 Task: Move the task Integrate website with a new web content management system (CMS) to the section Done in the project AztecBridge and filter the tasks in the project by High Priority
Action: Mouse moved to (576, 496)
Screenshot: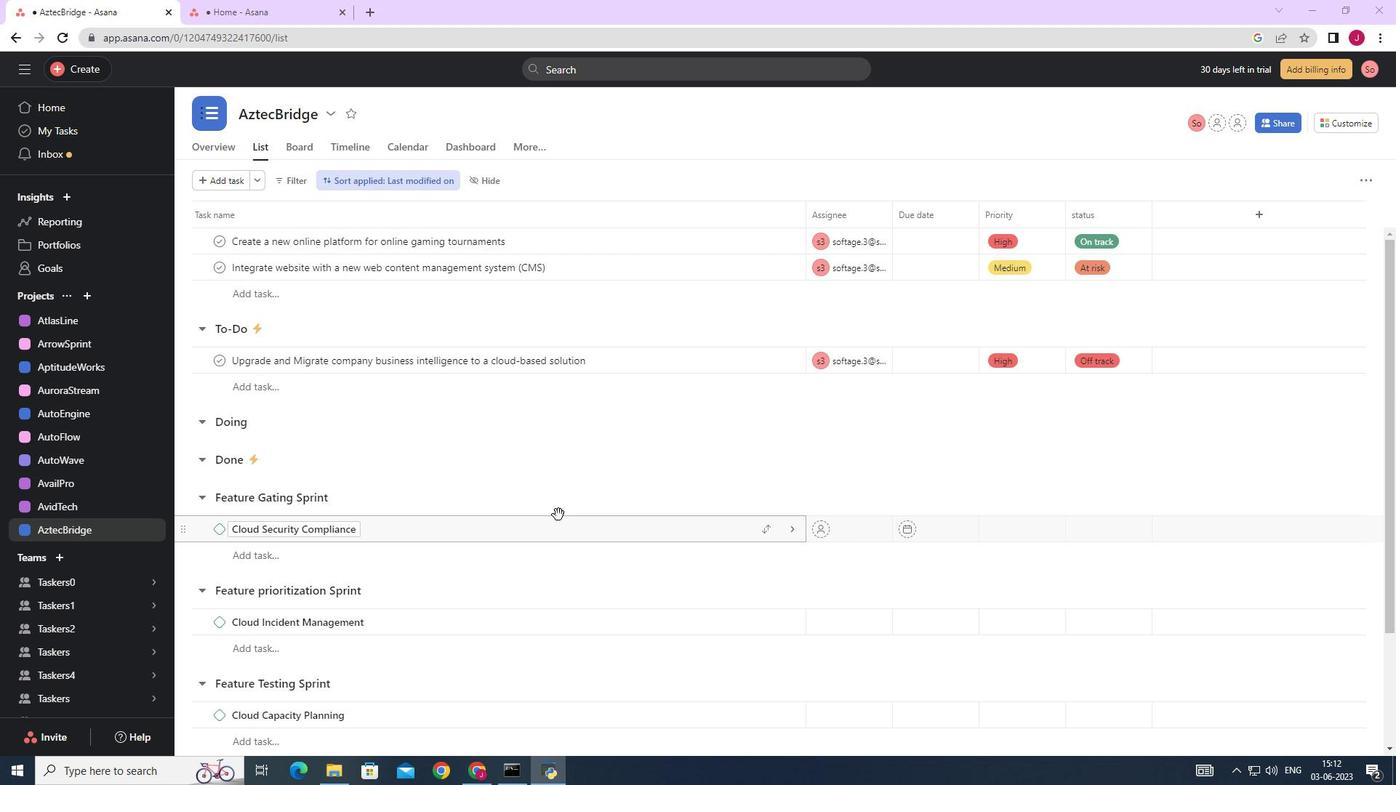
Action: Mouse scrolled (576, 497) with delta (0, 0)
Screenshot: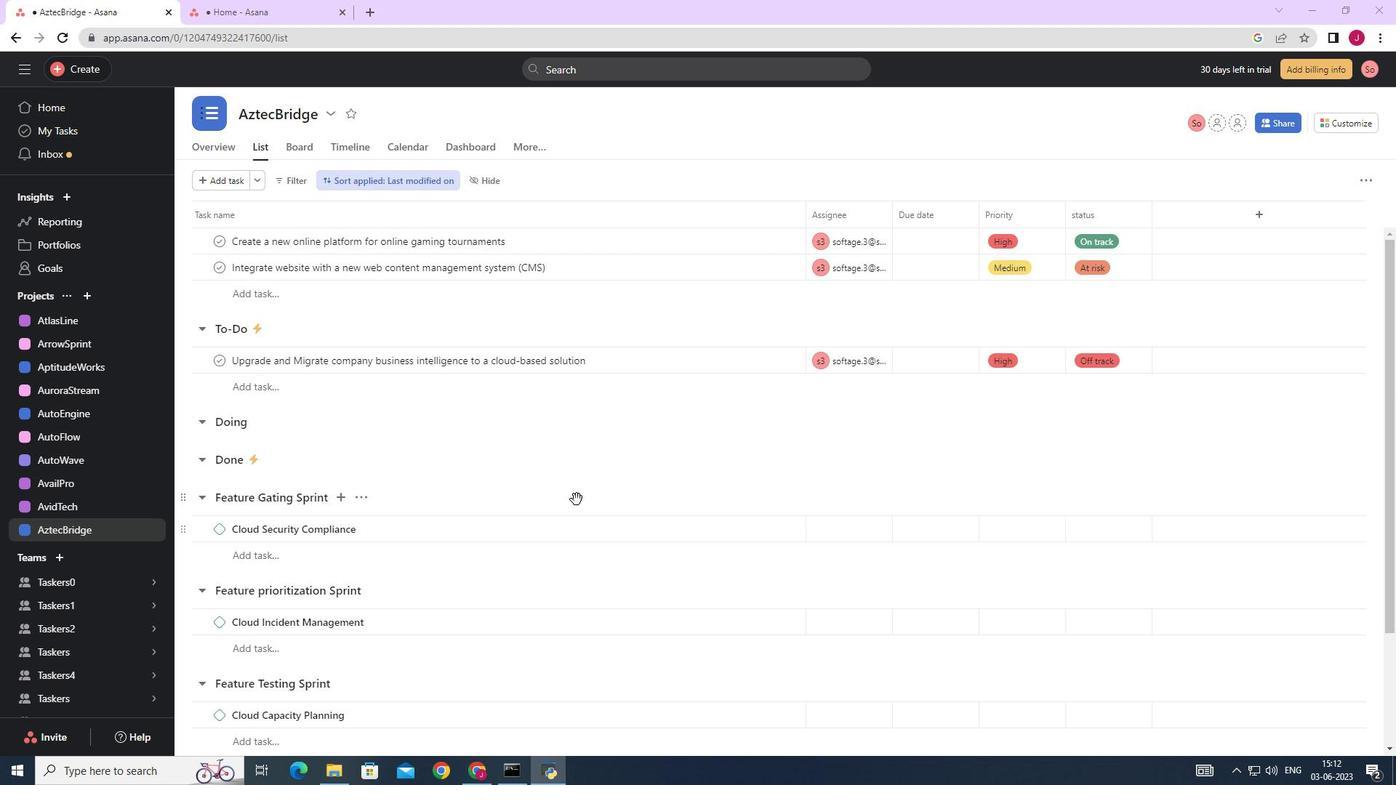 
Action: Mouse moved to (762, 263)
Screenshot: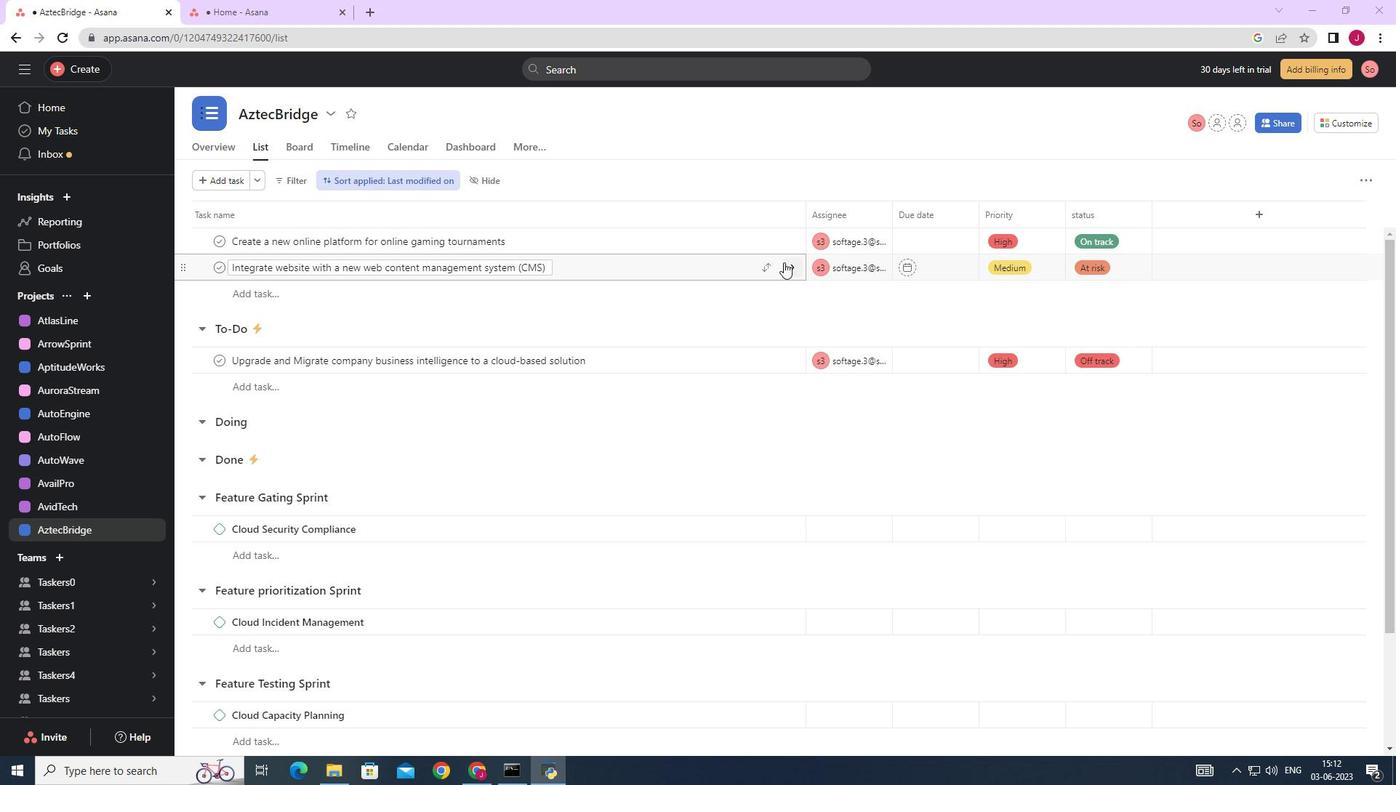 
Action: Mouse pressed left at (762, 263)
Screenshot: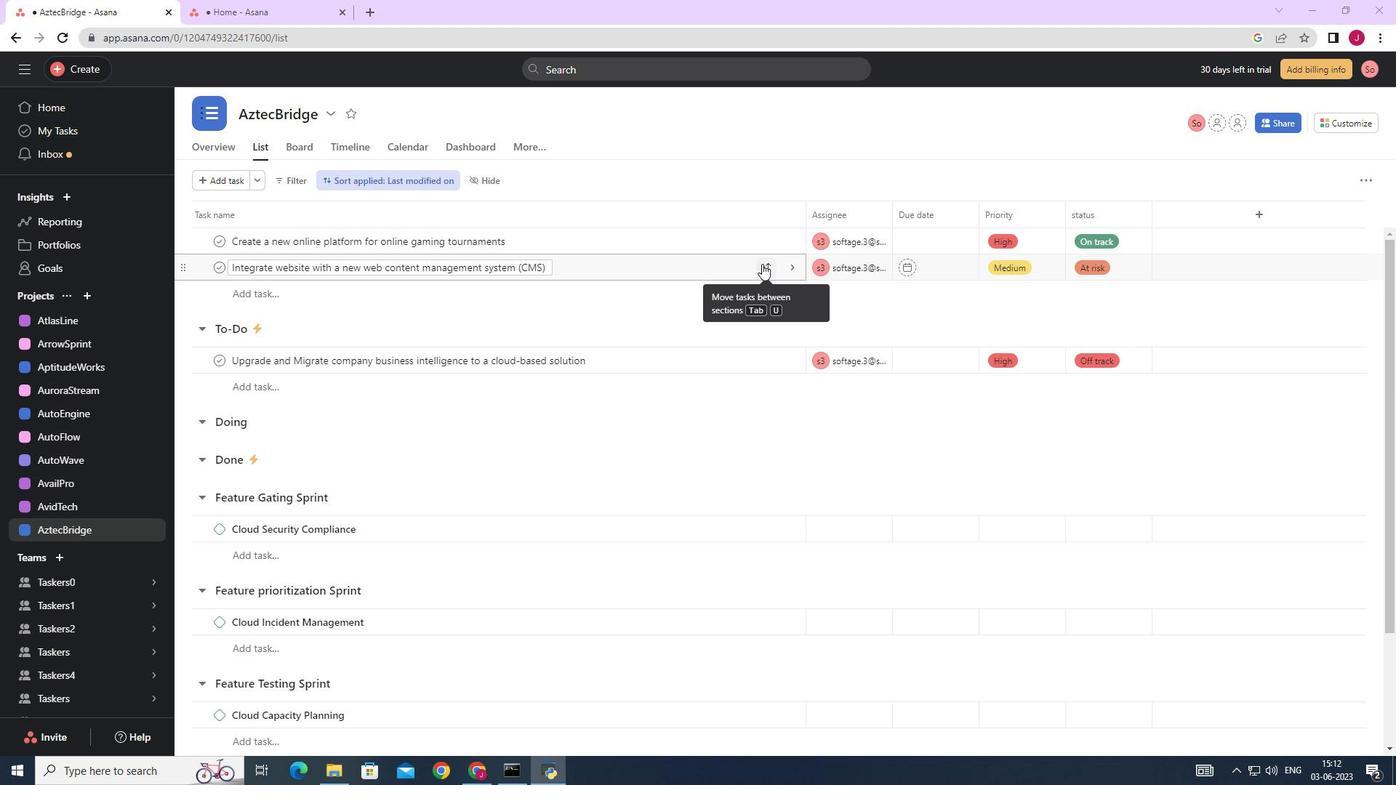 
Action: Mouse moved to (666, 394)
Screenshot: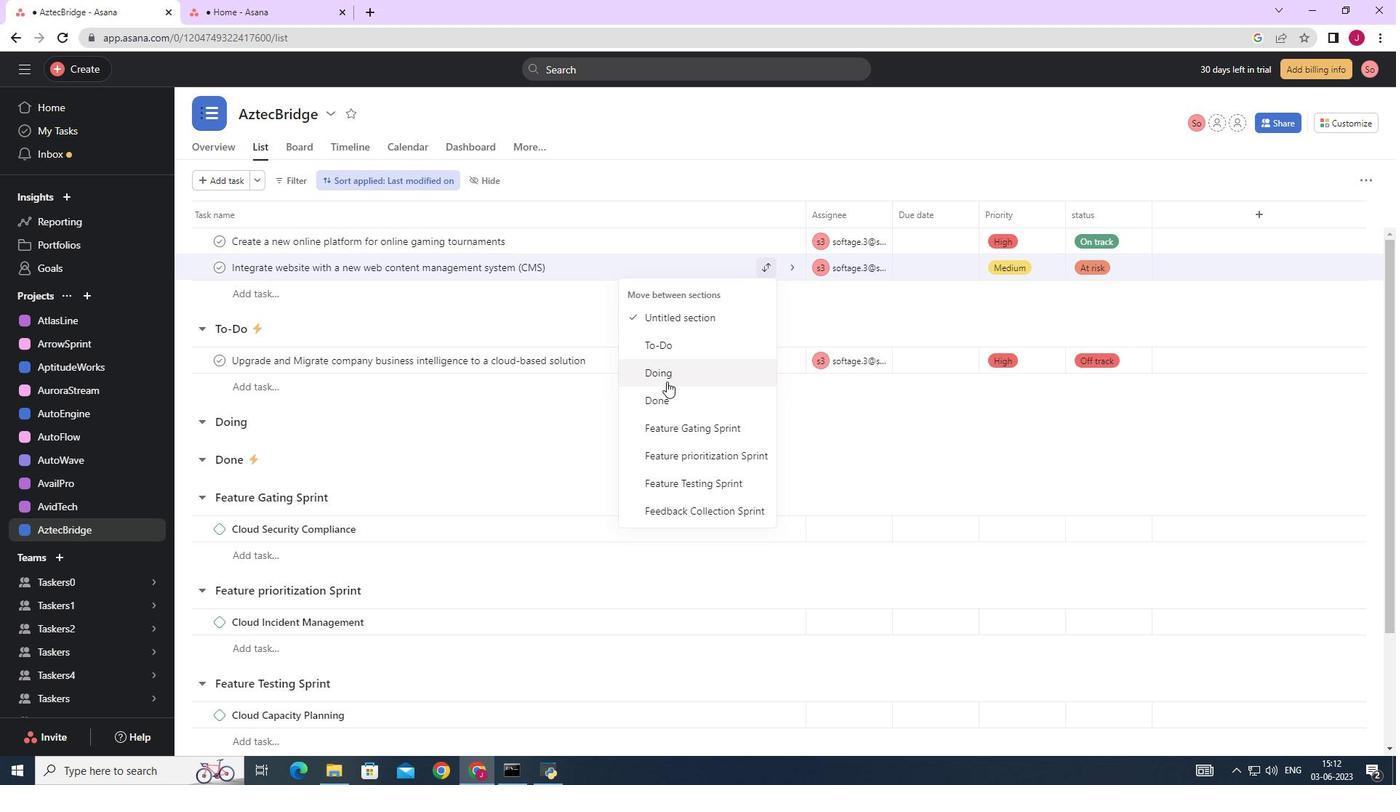 
Action: Mouse pressed left at (666, 394)
Screenshot: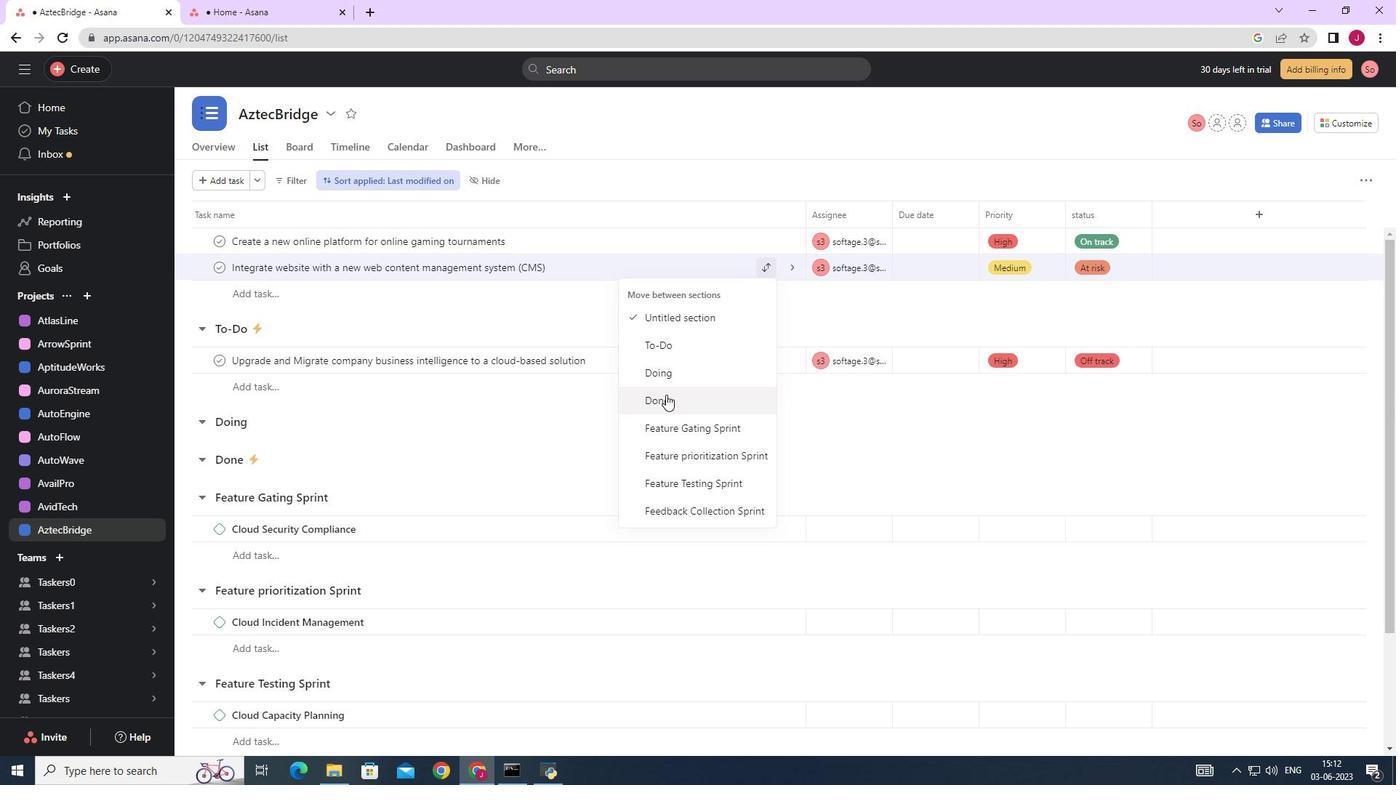 
Action: Mouse moved to (293, 180)
Screenshot: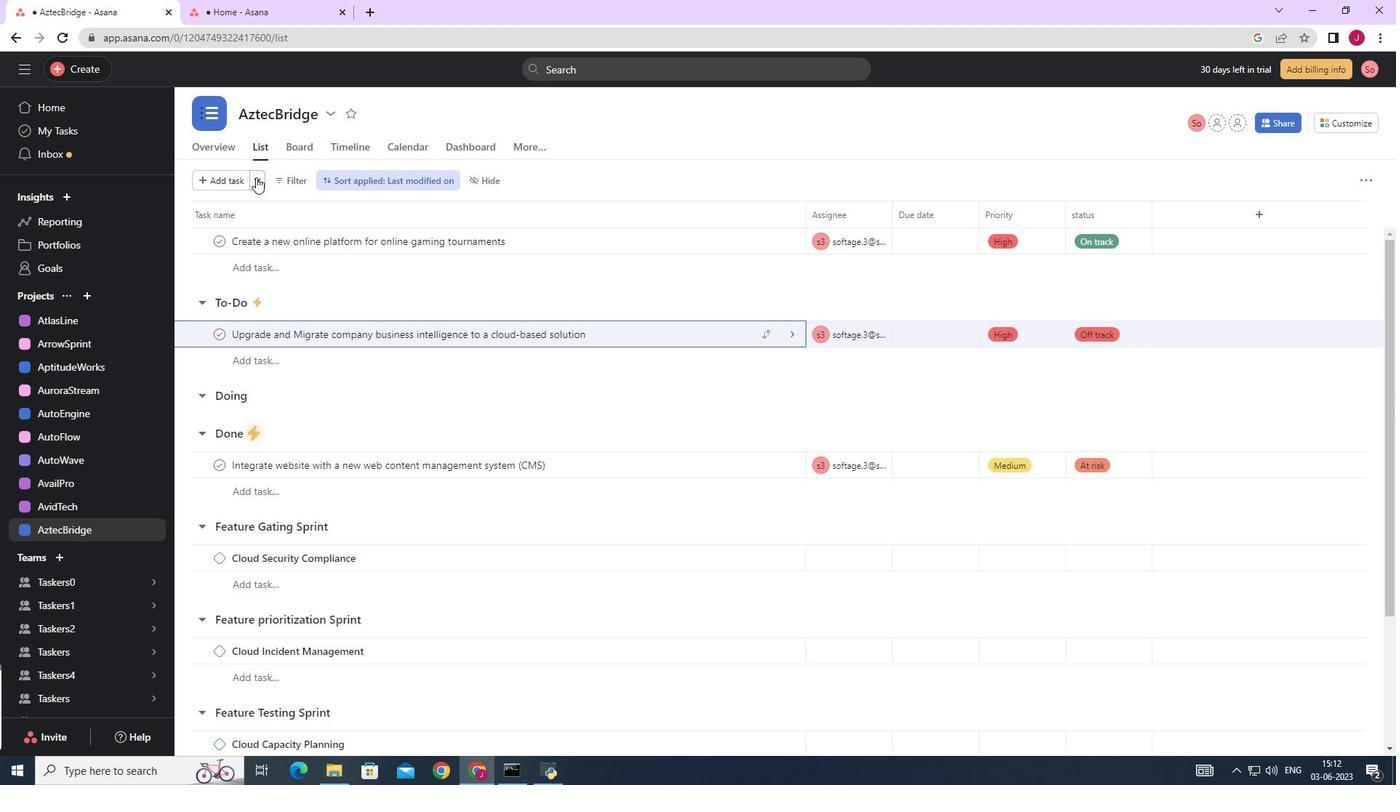 
Action: Mouse pressed left at (293, 180)
Screenshot: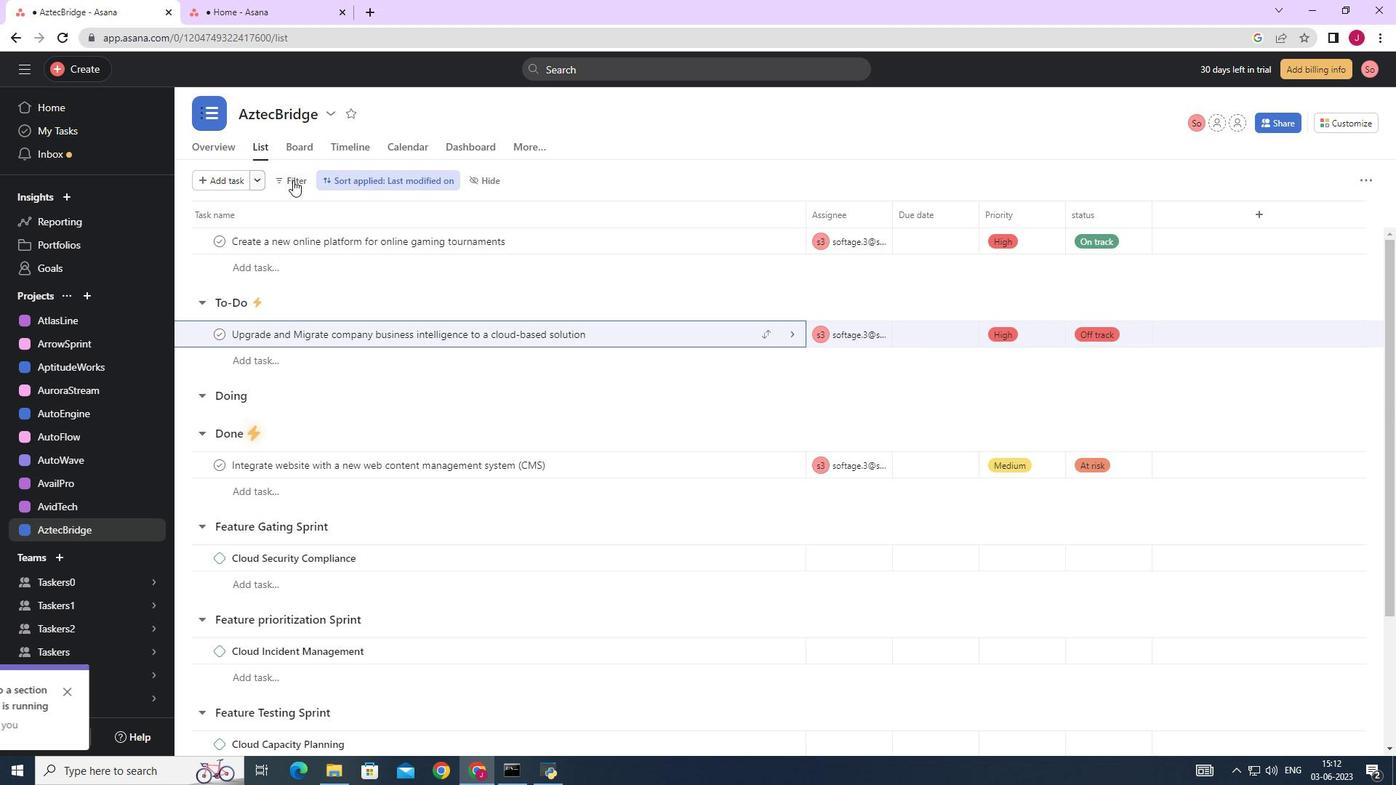 
Action: Mouse moved to (351, 295)
Screenshot: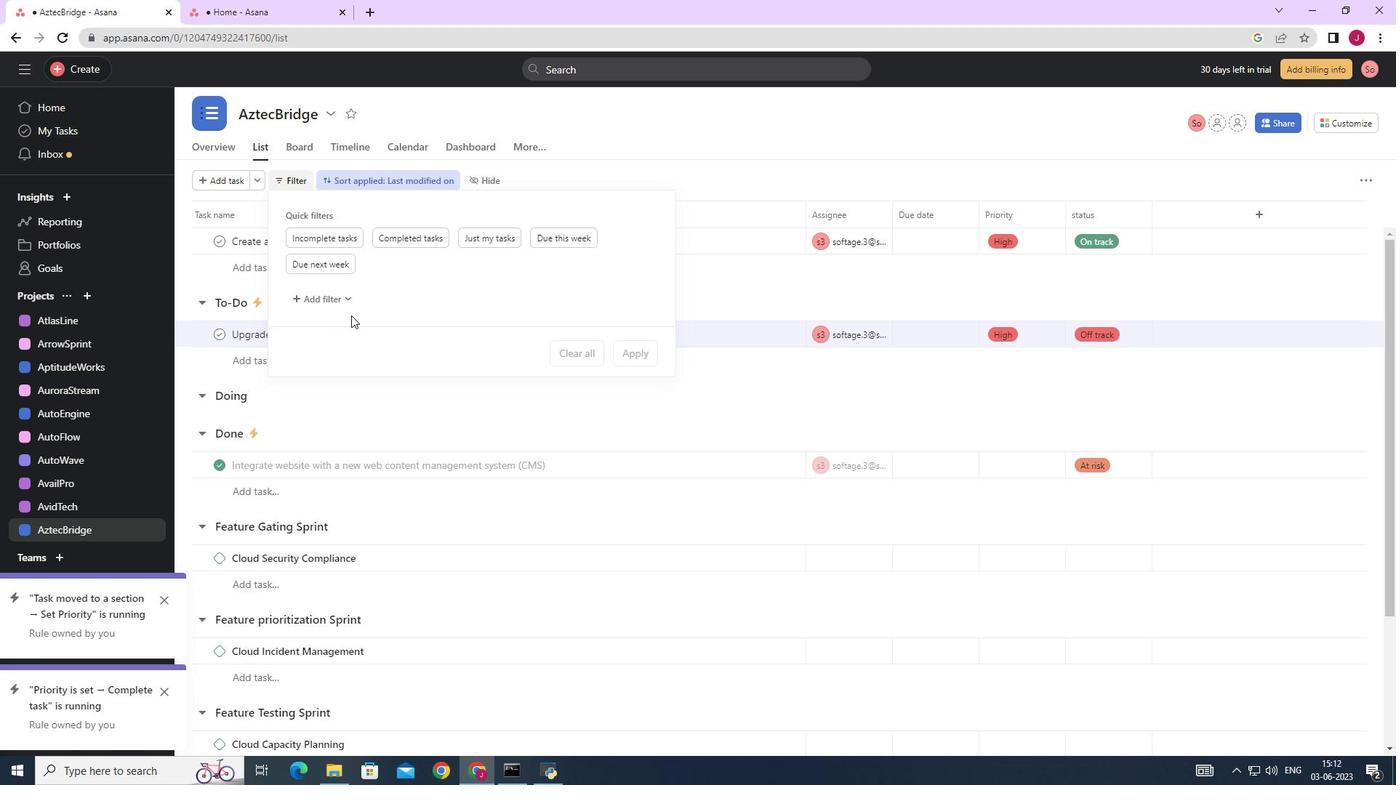 
Action: Mouse pressed left at (351, 295)
Screenshot: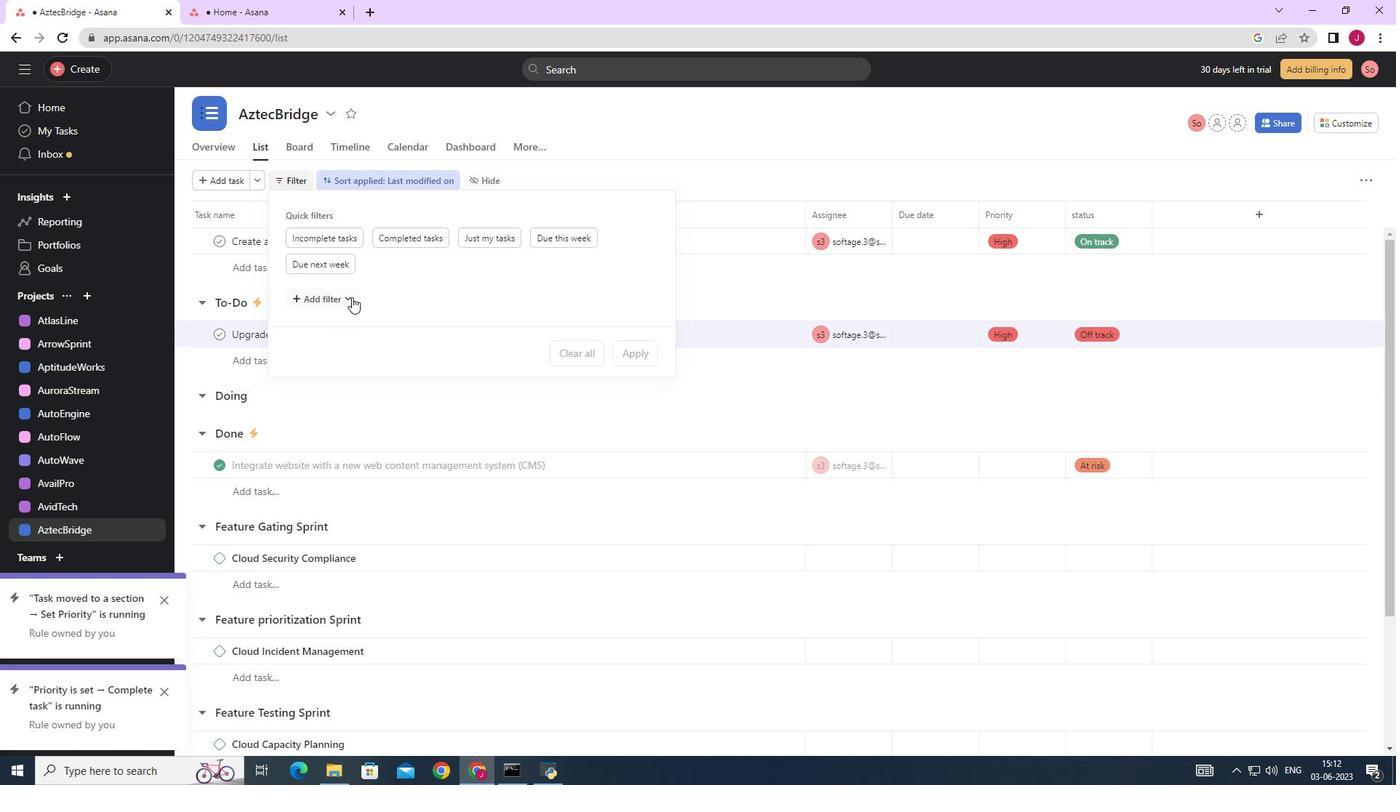 
Action: Mouse moved to (335, 545)
Screenshot: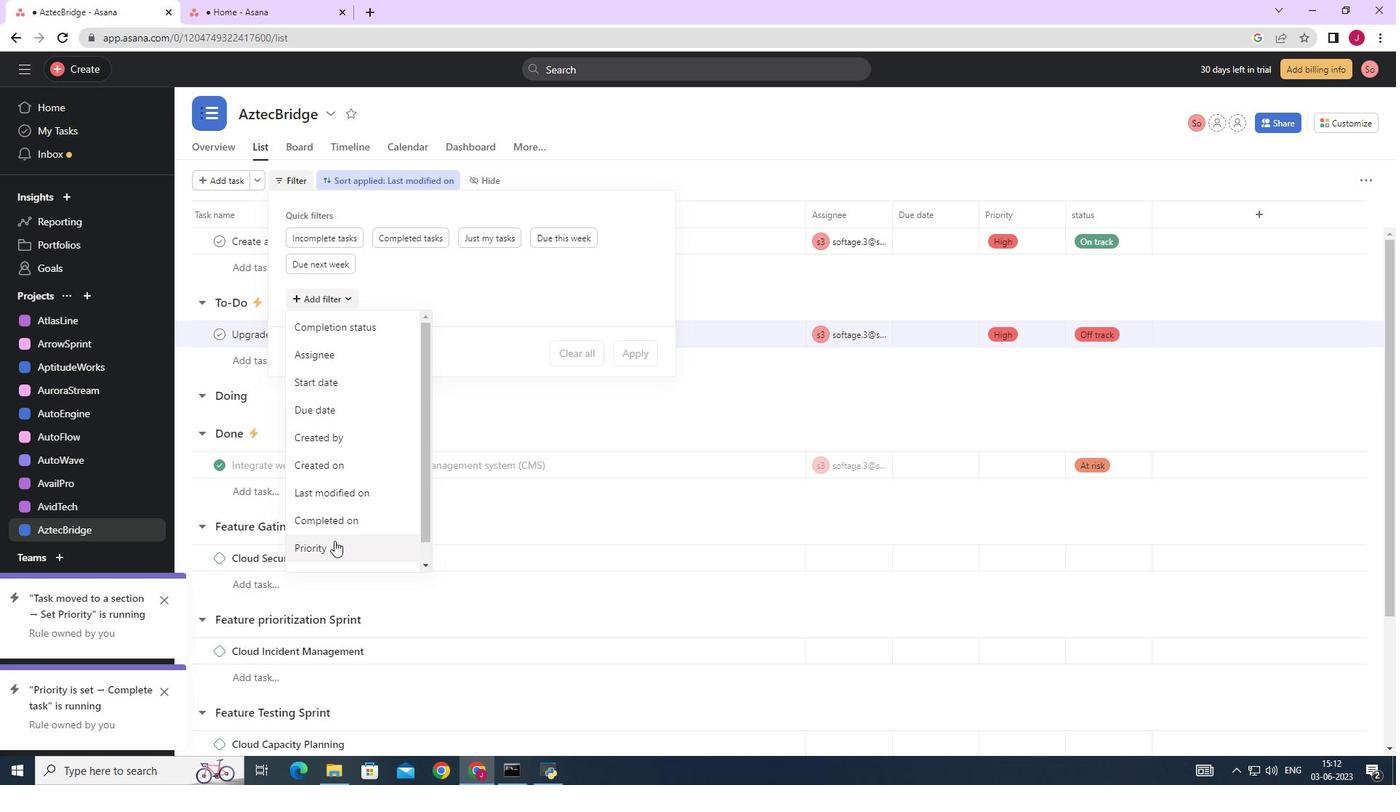 
Action: Mouse pressed left at (335, 545)
Screenshot: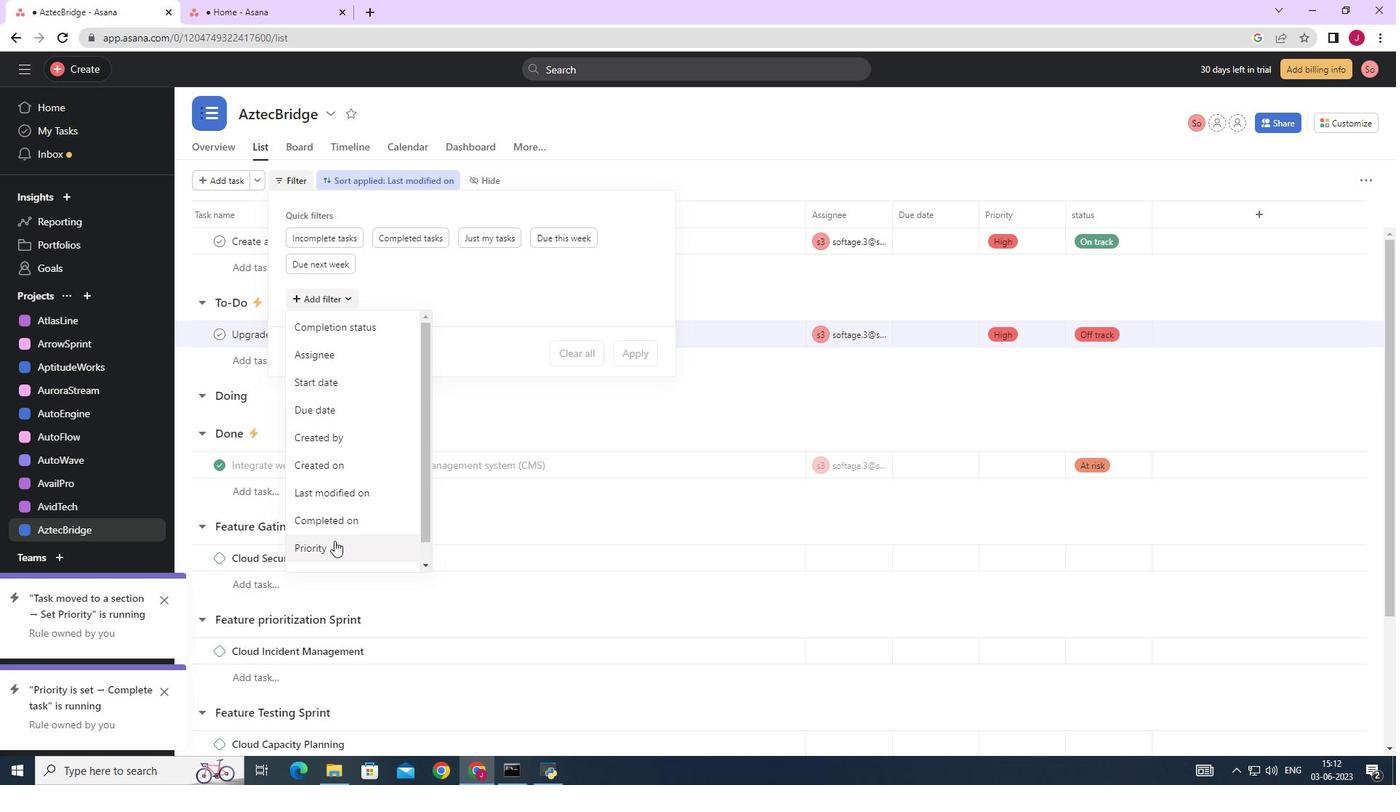 
Action: Mouse moved to (383, 319)
Screenshot: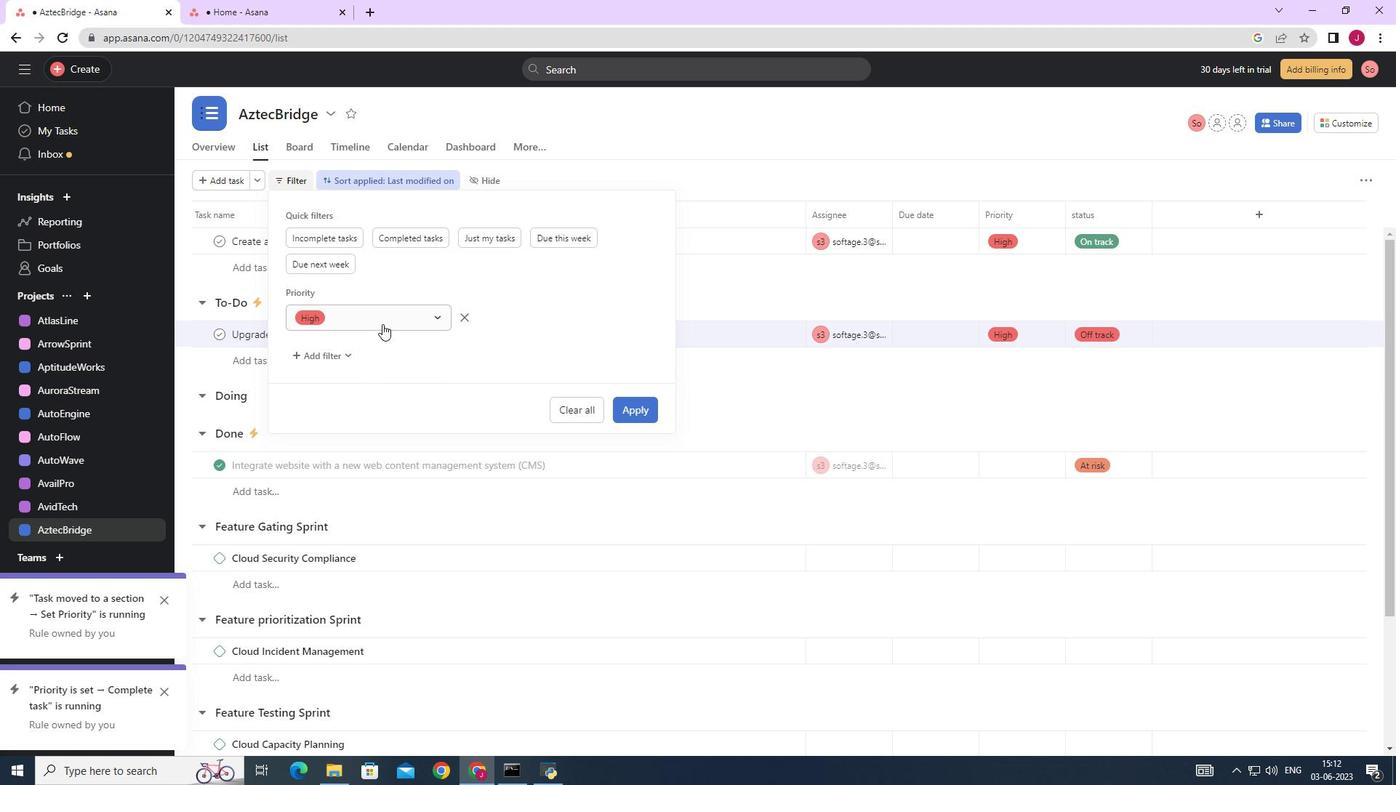 
Action: Mouse pressed left at (383, 319)
Screenshot: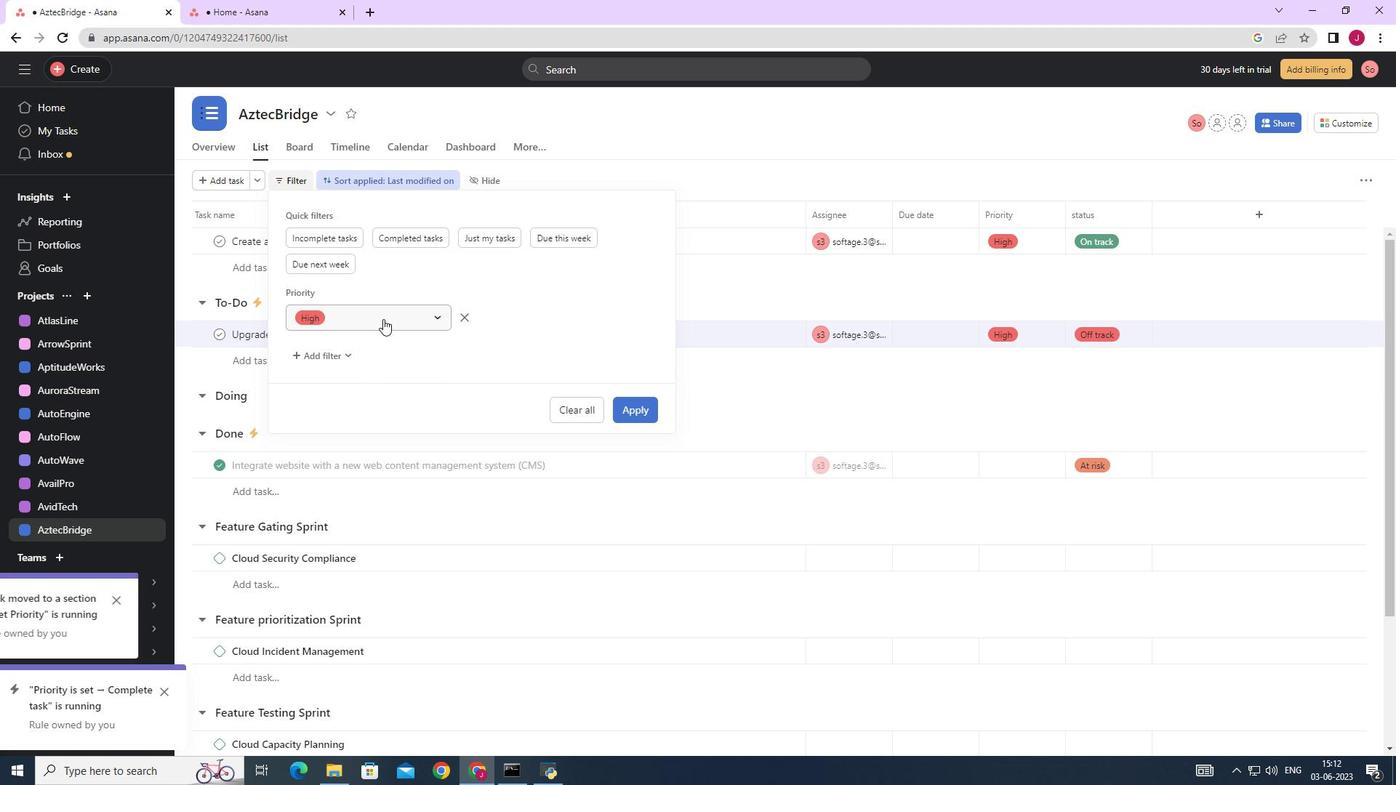 
Action: Mouse moved to (338, 340)
Screenshot: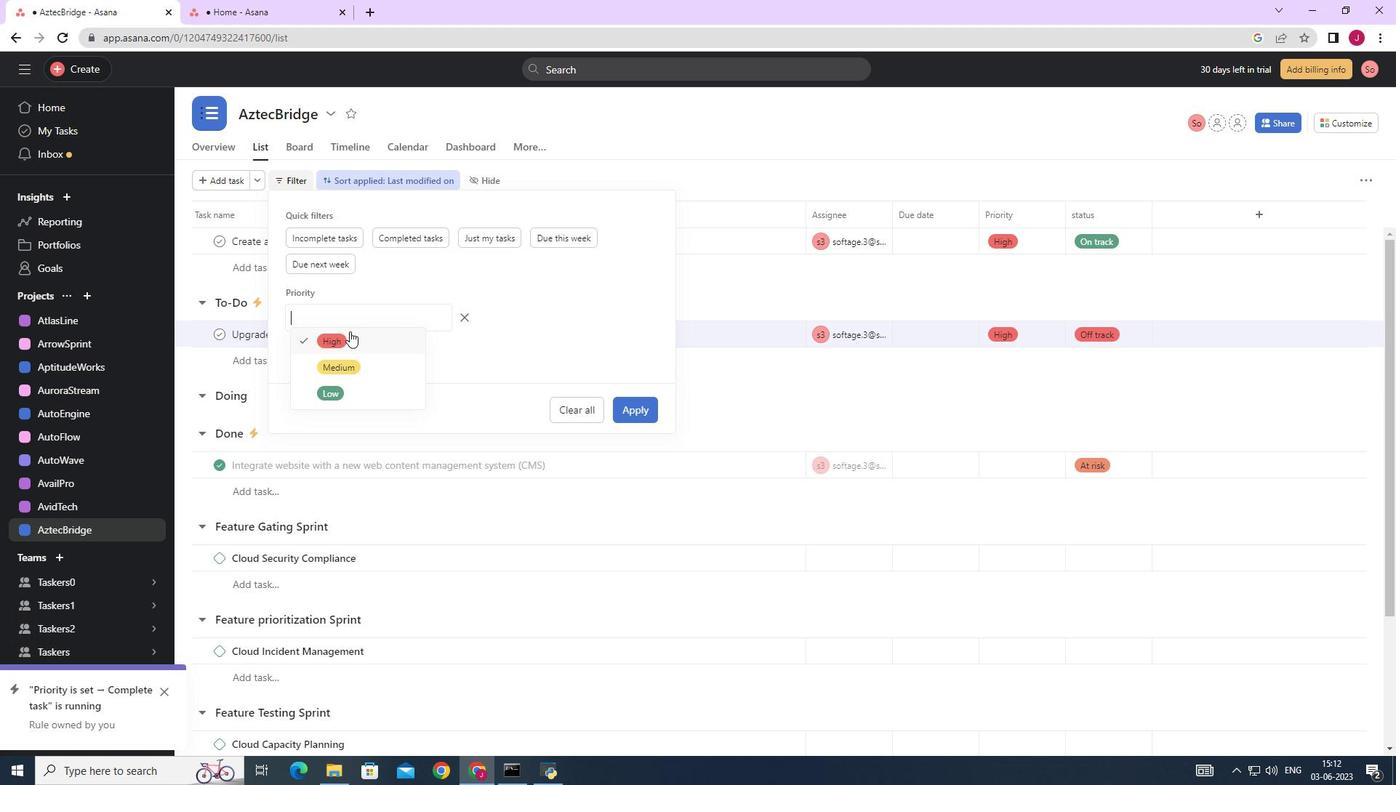 
Action: Mouse pressed left at (338, 340)
Screenshot: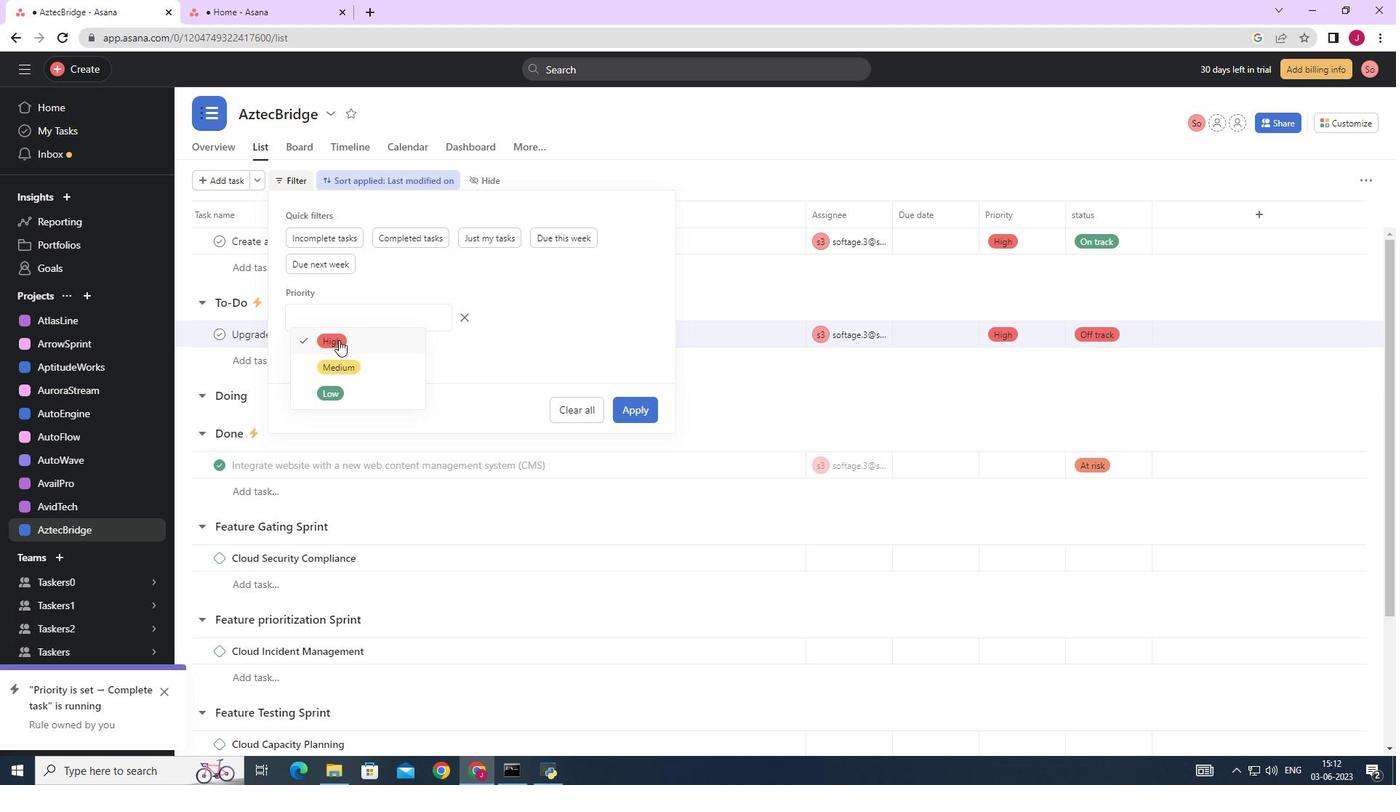 
Action: Mouse moved to (631, 406)
Screenshot: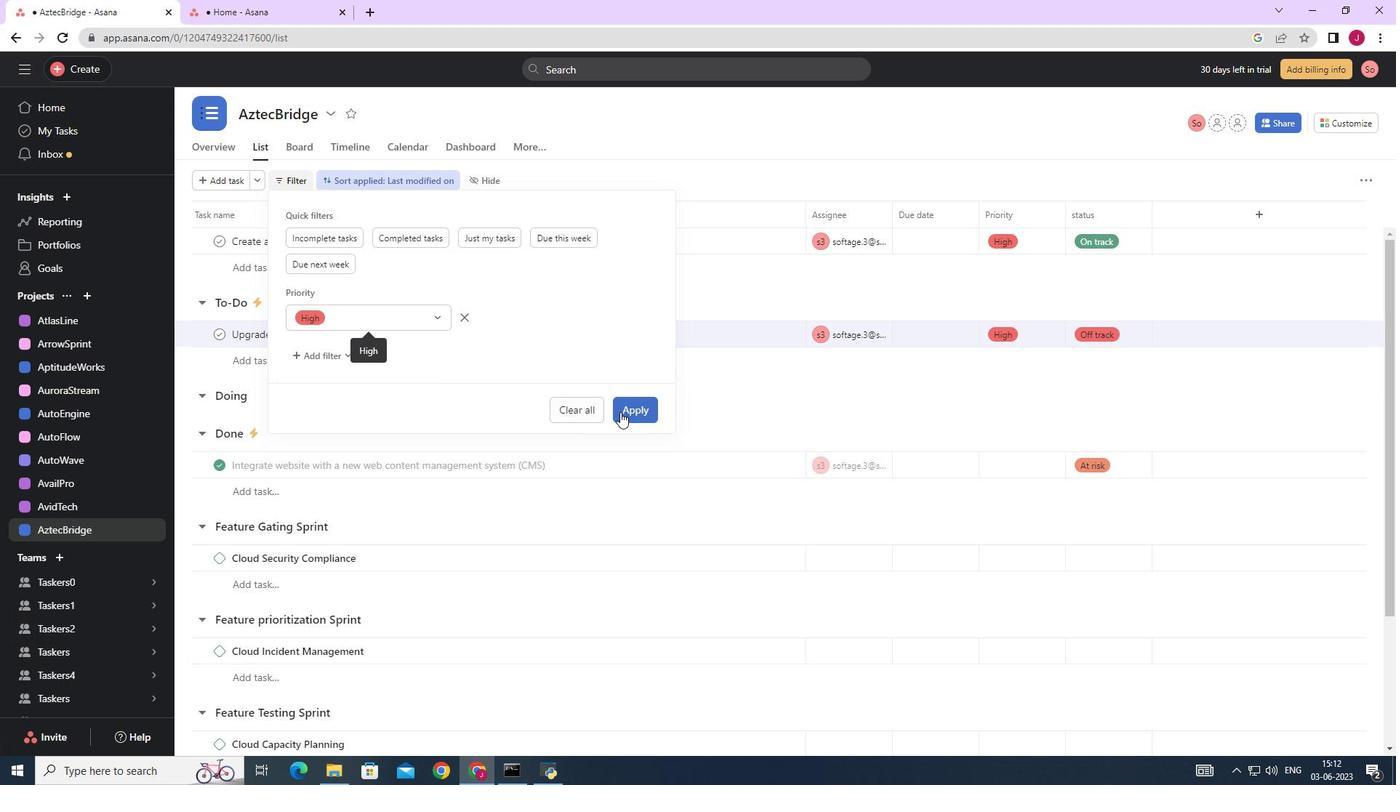 
Action: Mouse pressed left at (631, 406)
Screenshot: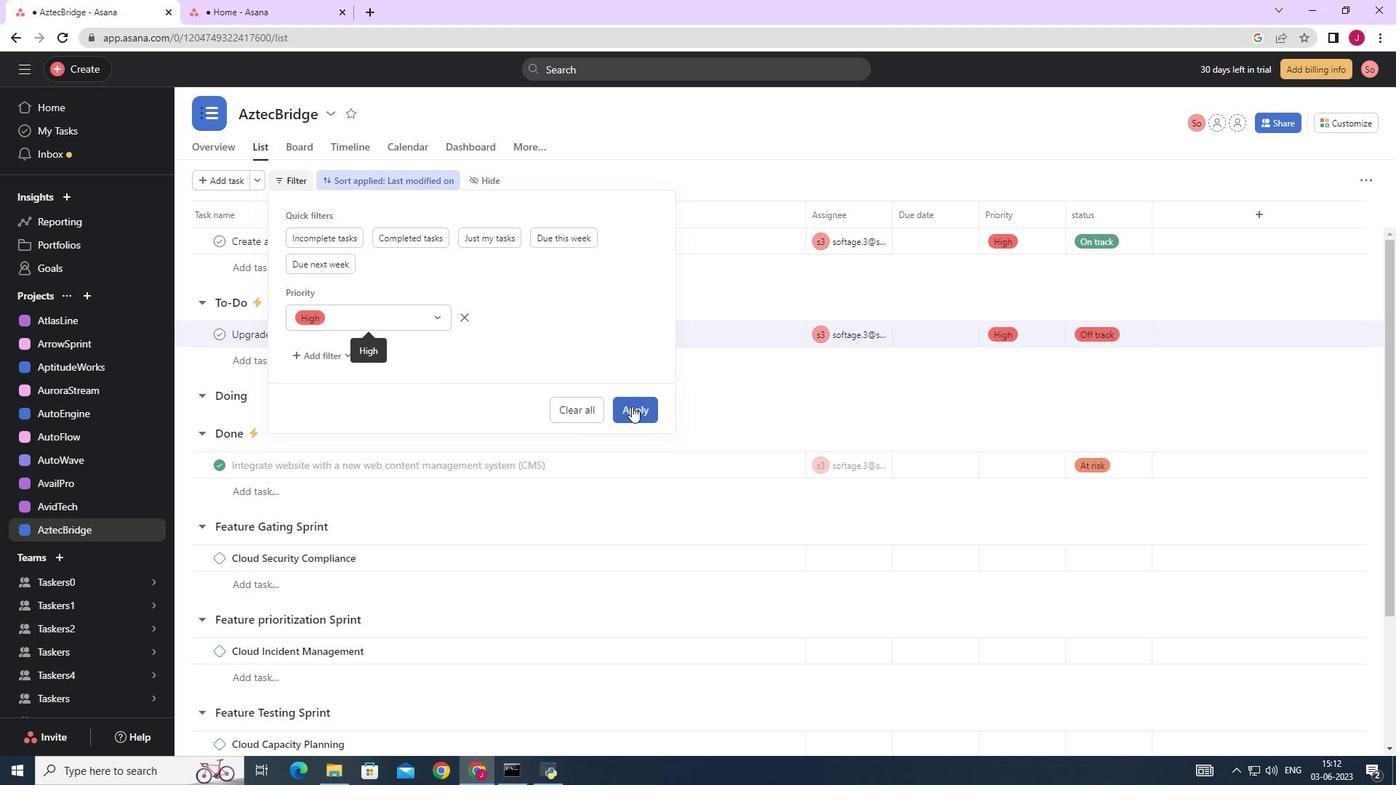 
Action: Mouse moved to (623, 405)
Screenshot: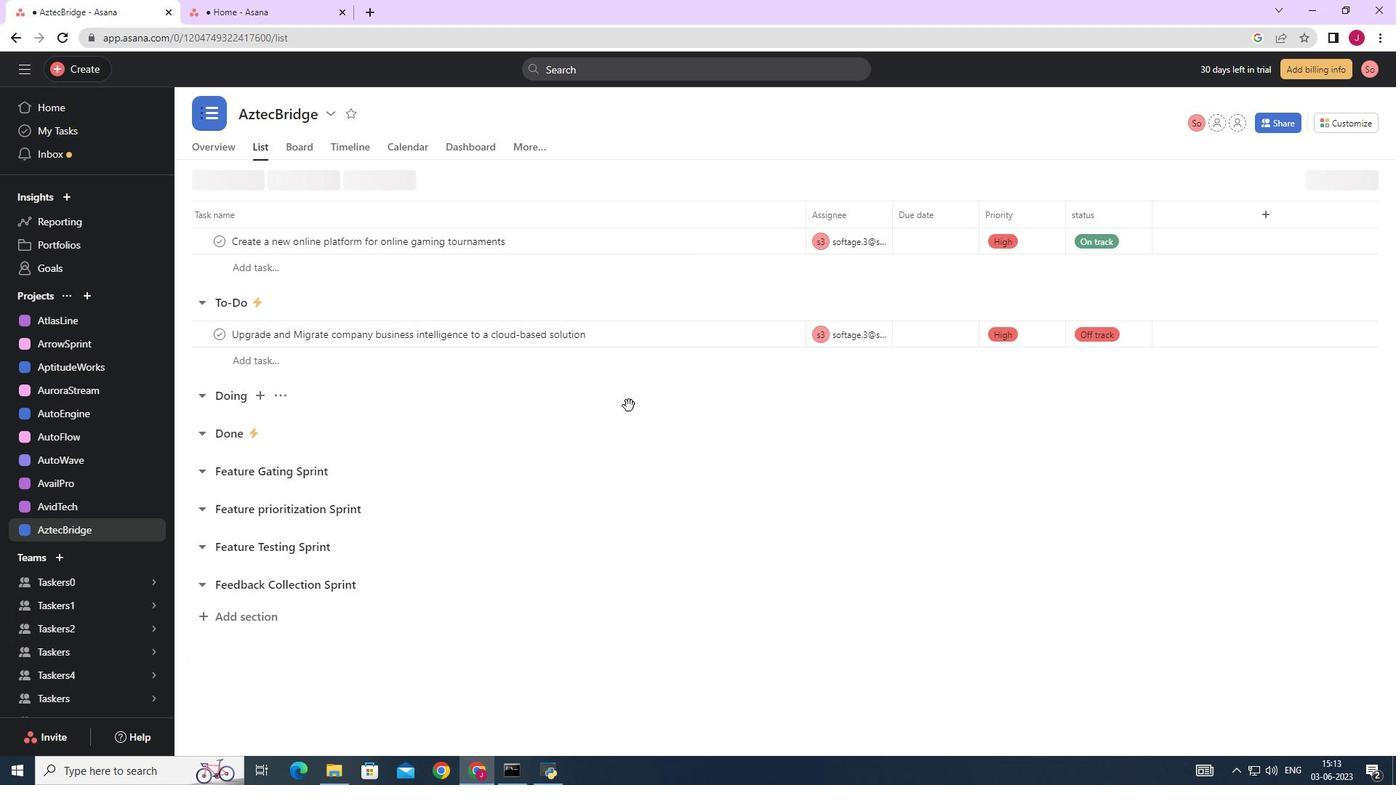 
